 Task: Search for specific events in the Outlook calendar using the search bar.
Action: Mouse moved to (23, 78)
Screenshot: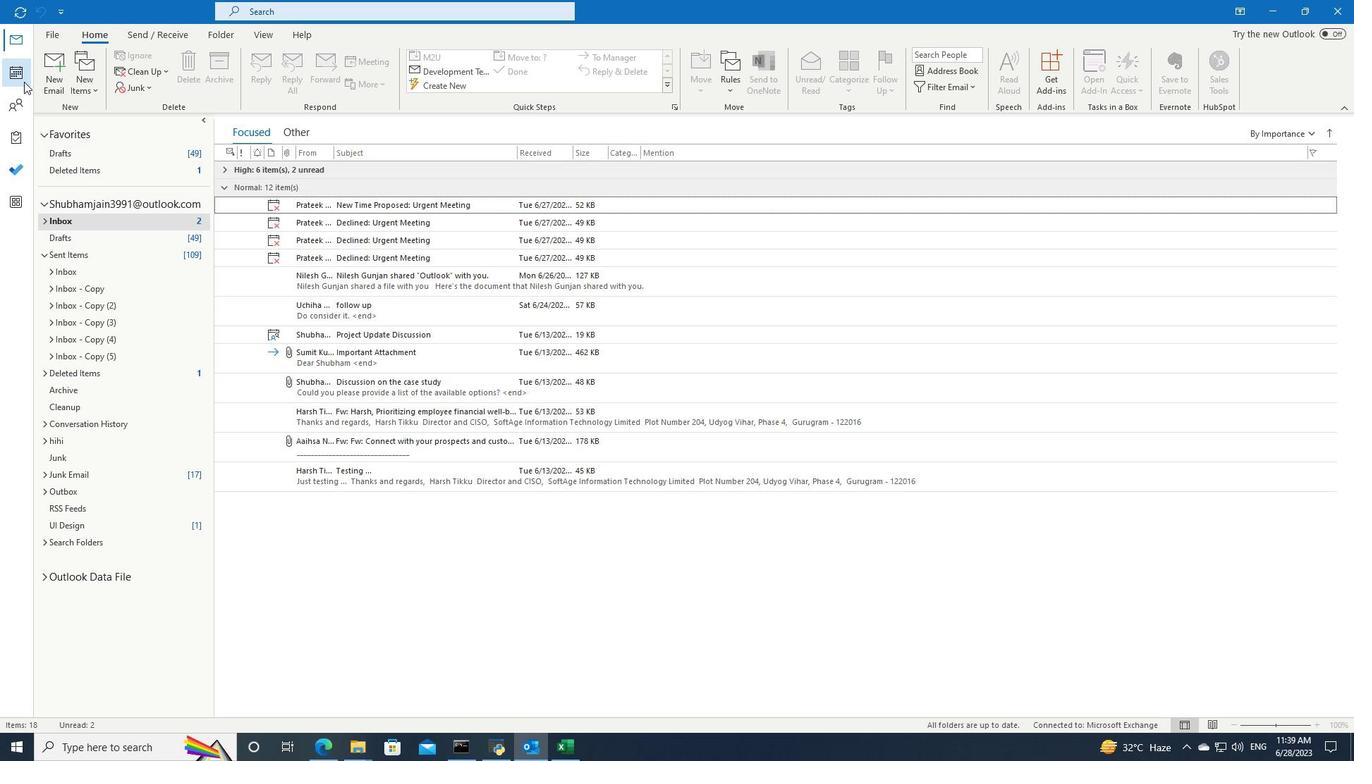 
Action: Mouse pressed left at (23, 78)
Screenshot: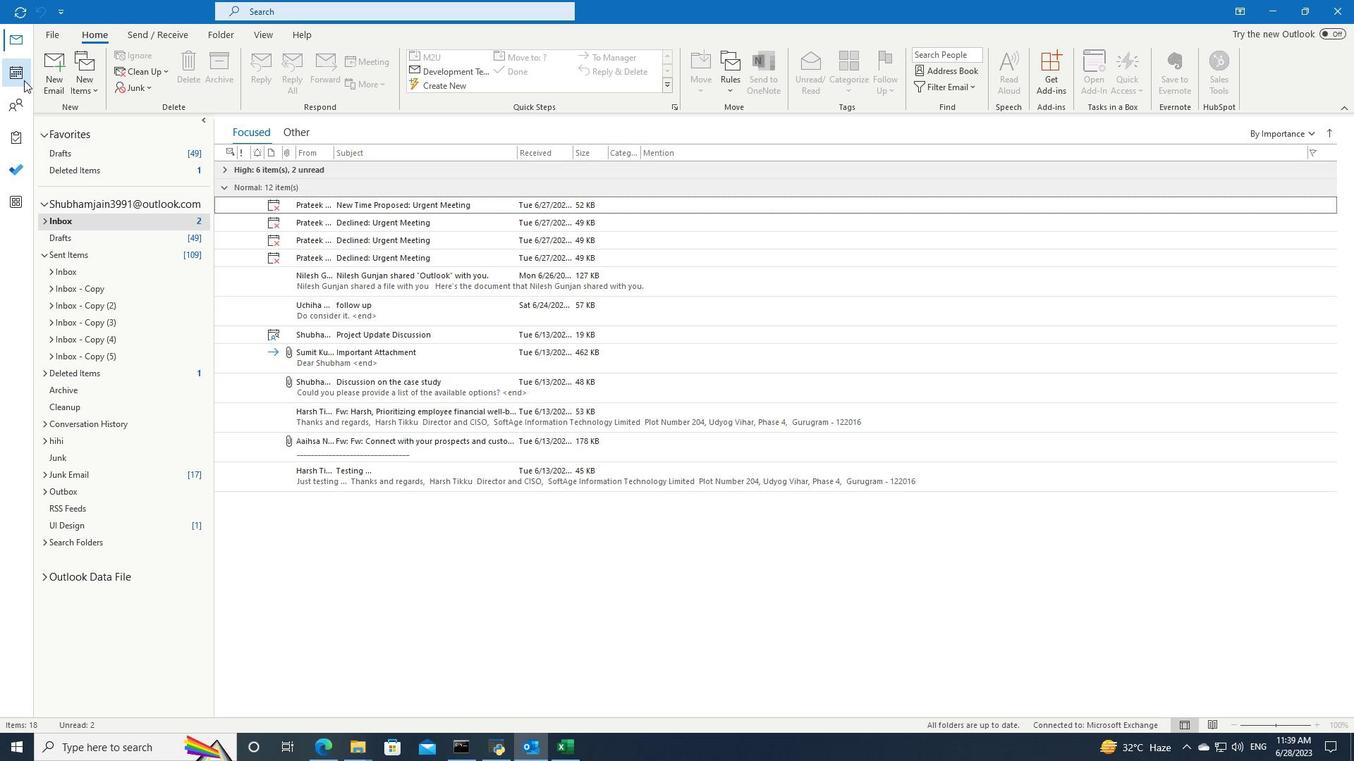 
Action: Mouse moved to (421, 13)
Screenshot: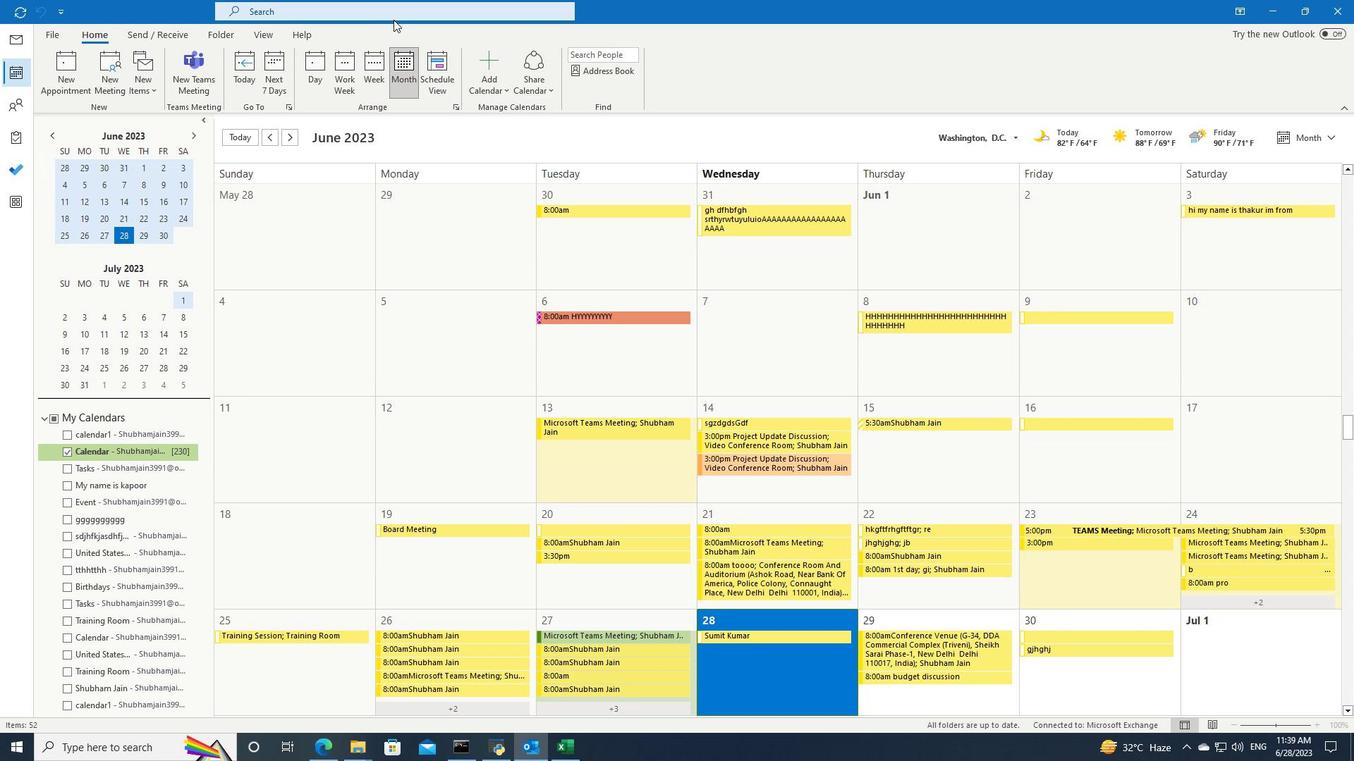 
Action: Mouse pressed left at (421, 13)
Screenshot: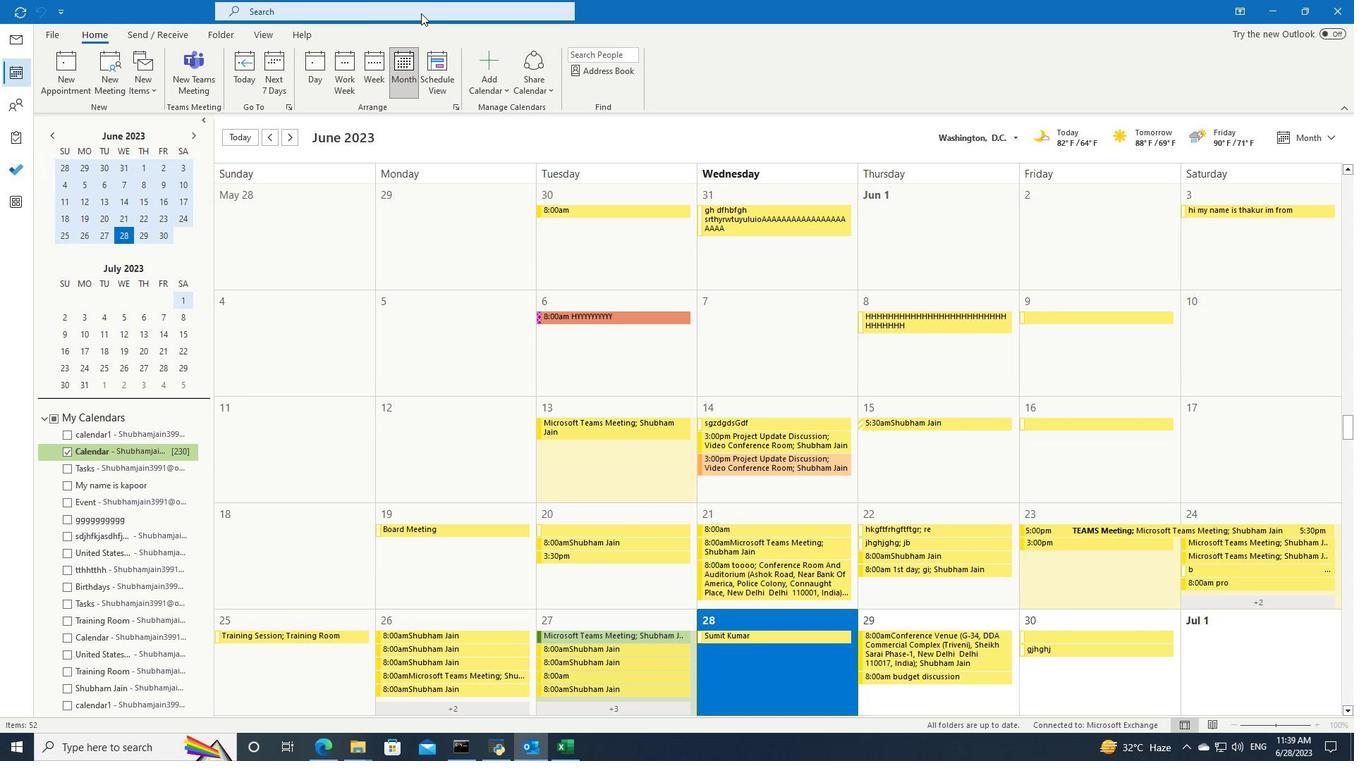 
Action: Mouse moved to (545, 9)
Screenshot: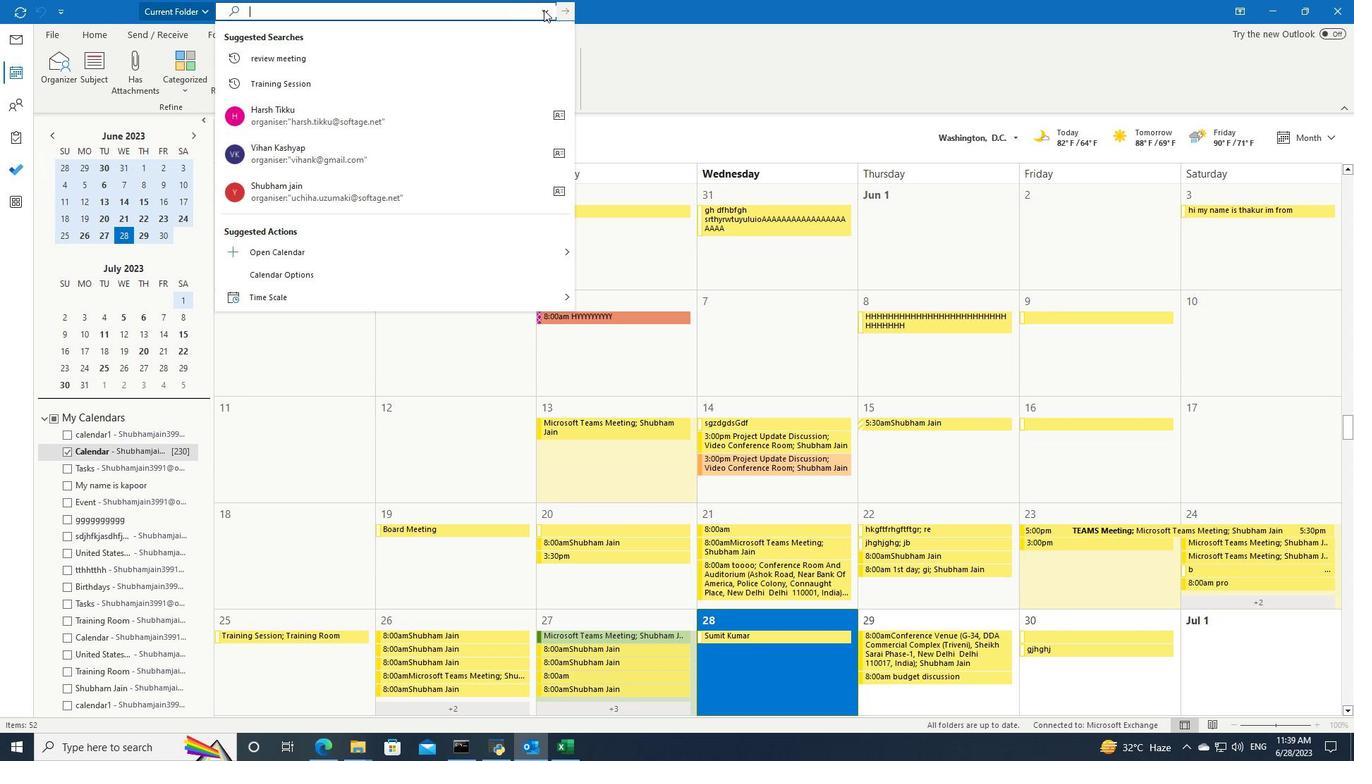 
Action: Mouse pressed left at (545, 9)
Screenshot: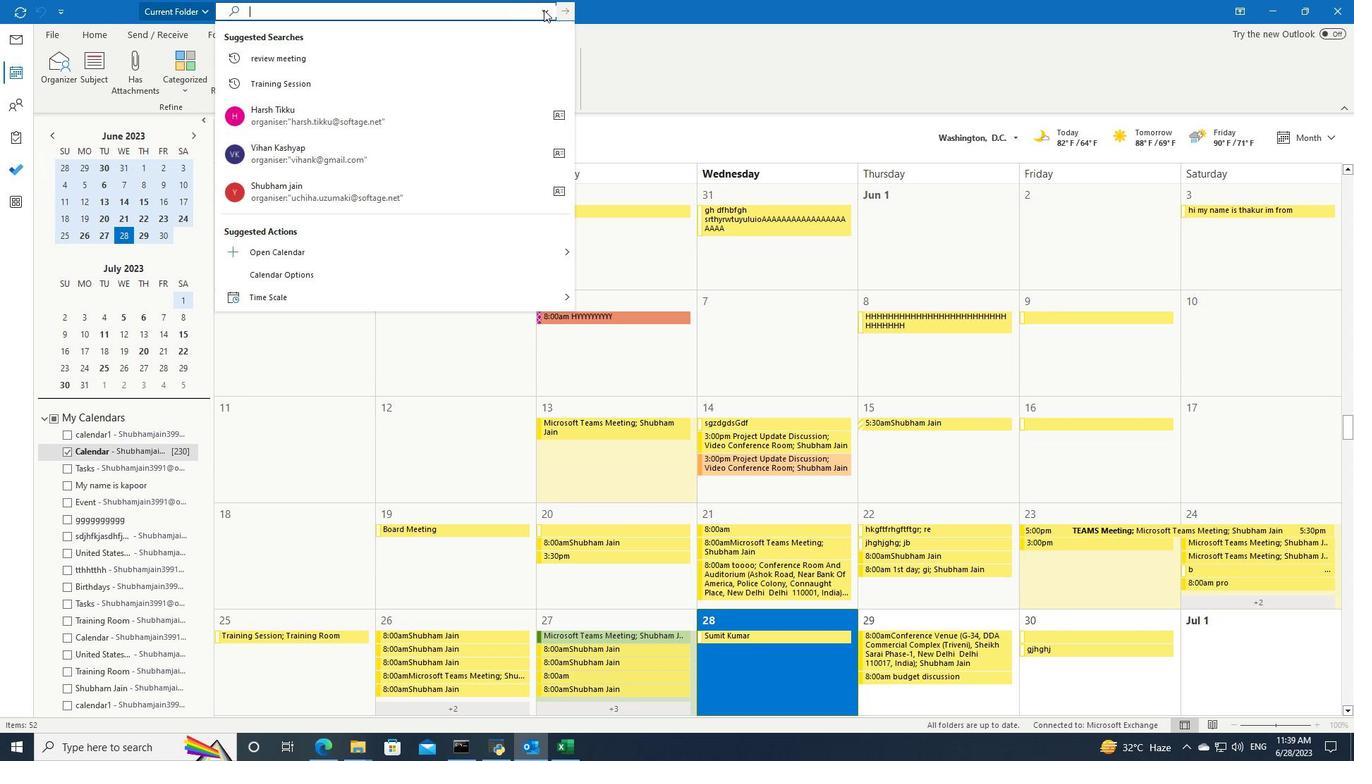 
Action: Mouse moved to (552, 39)
Screenshot: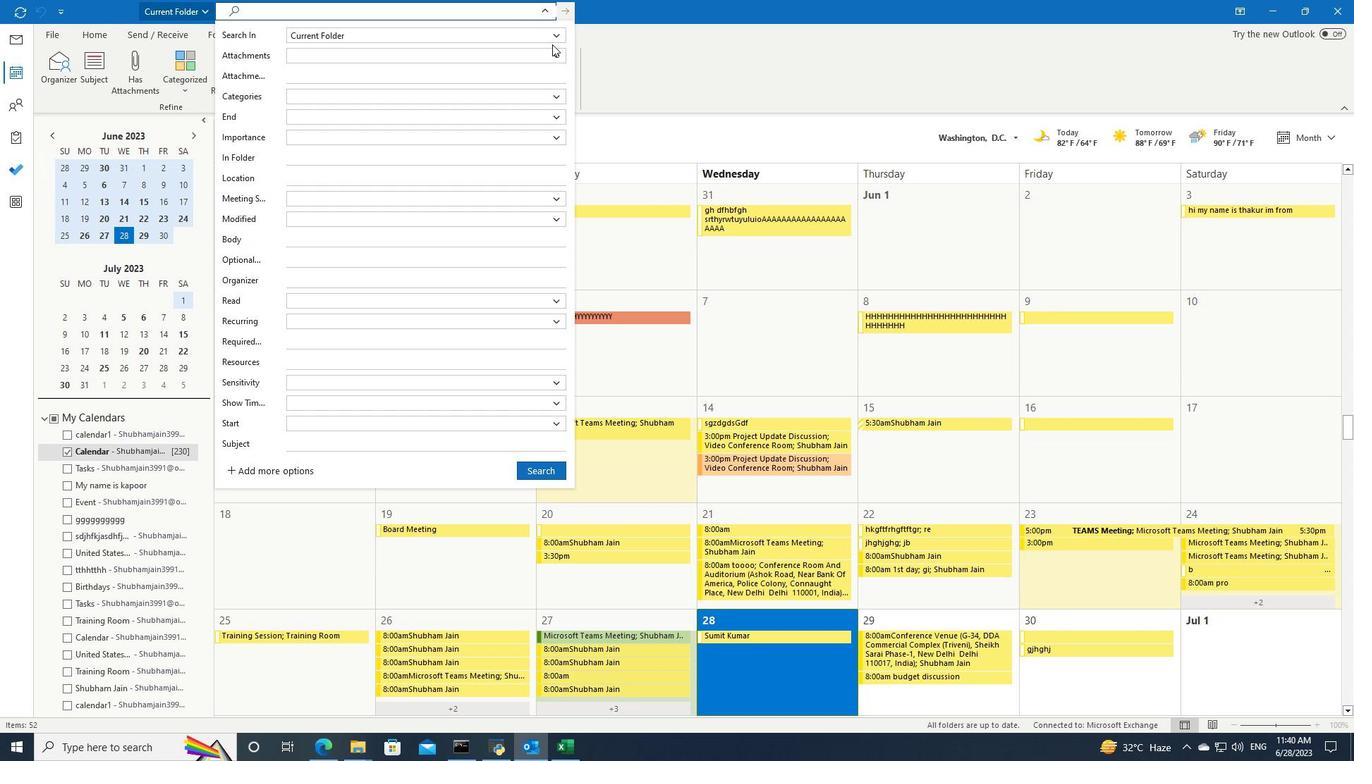 
Action: Mouse pressed left at (552, 39)
Screenshot: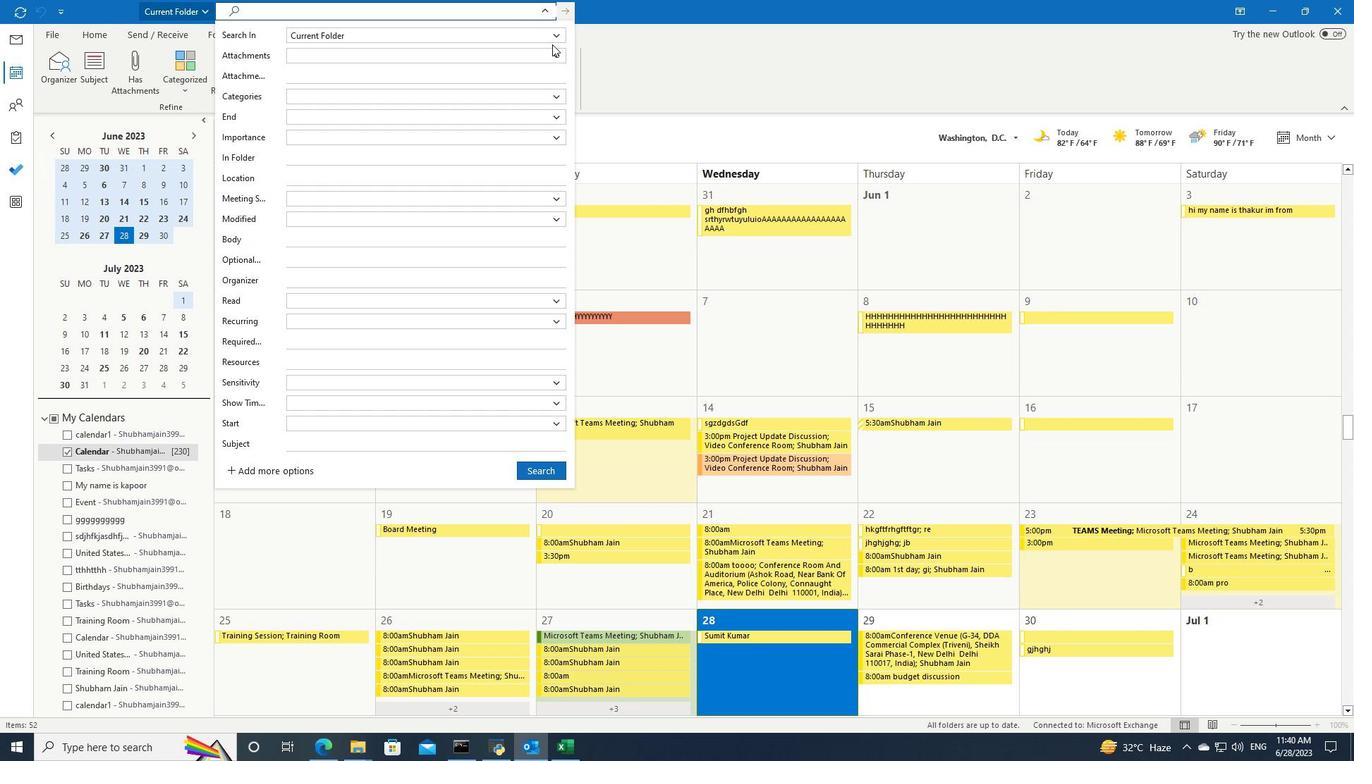 
Action: Mouse moved to (529, 71)
Screenshot: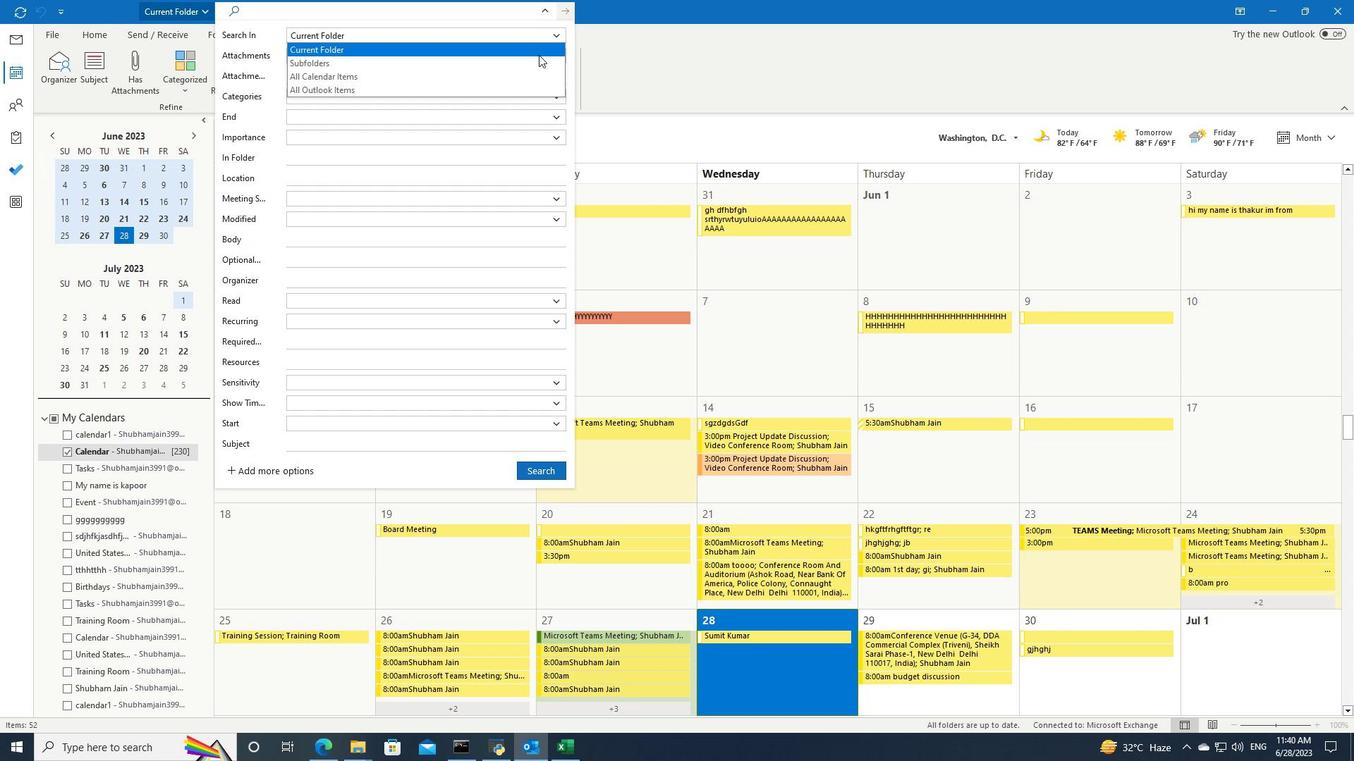 
Action: Mouse pressed left at (529, 71)
Screenshot: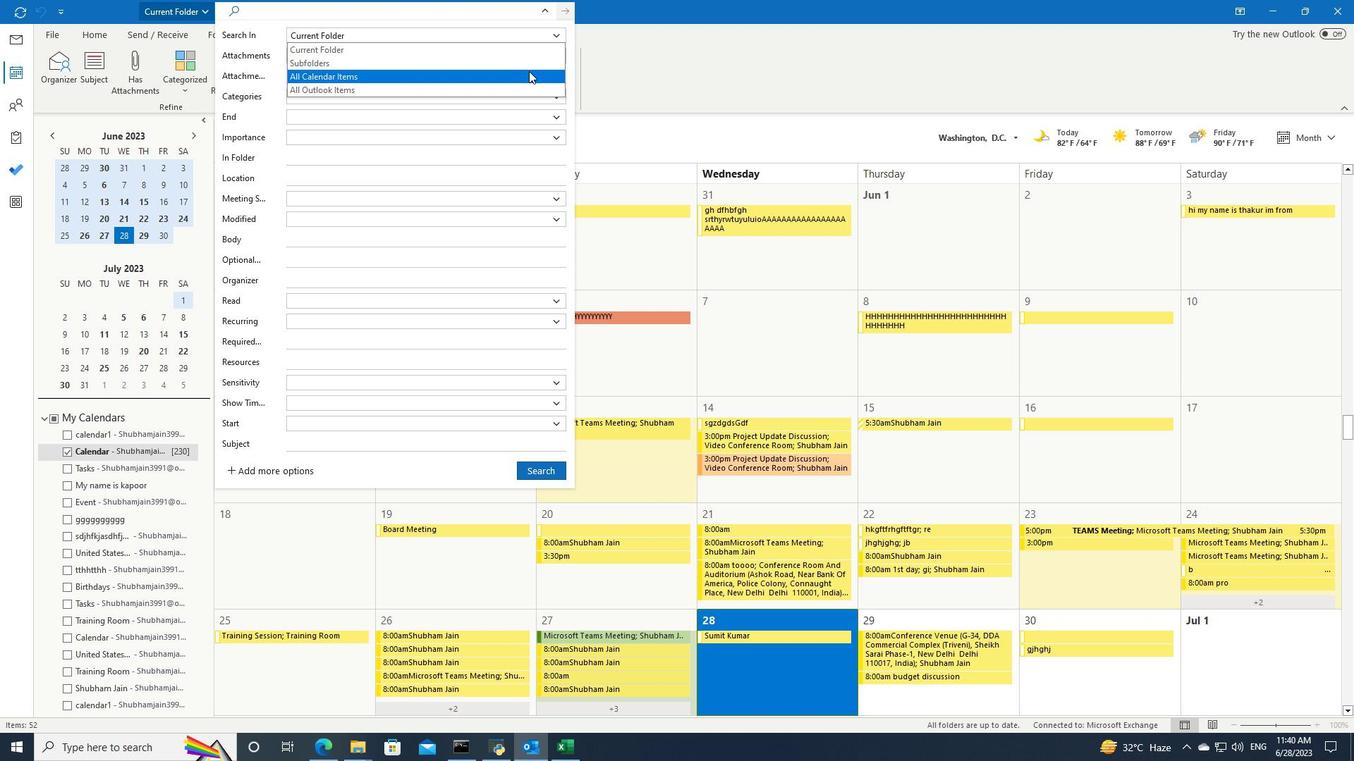 
Action: Mouse moved to (543, 15)
Screenshot: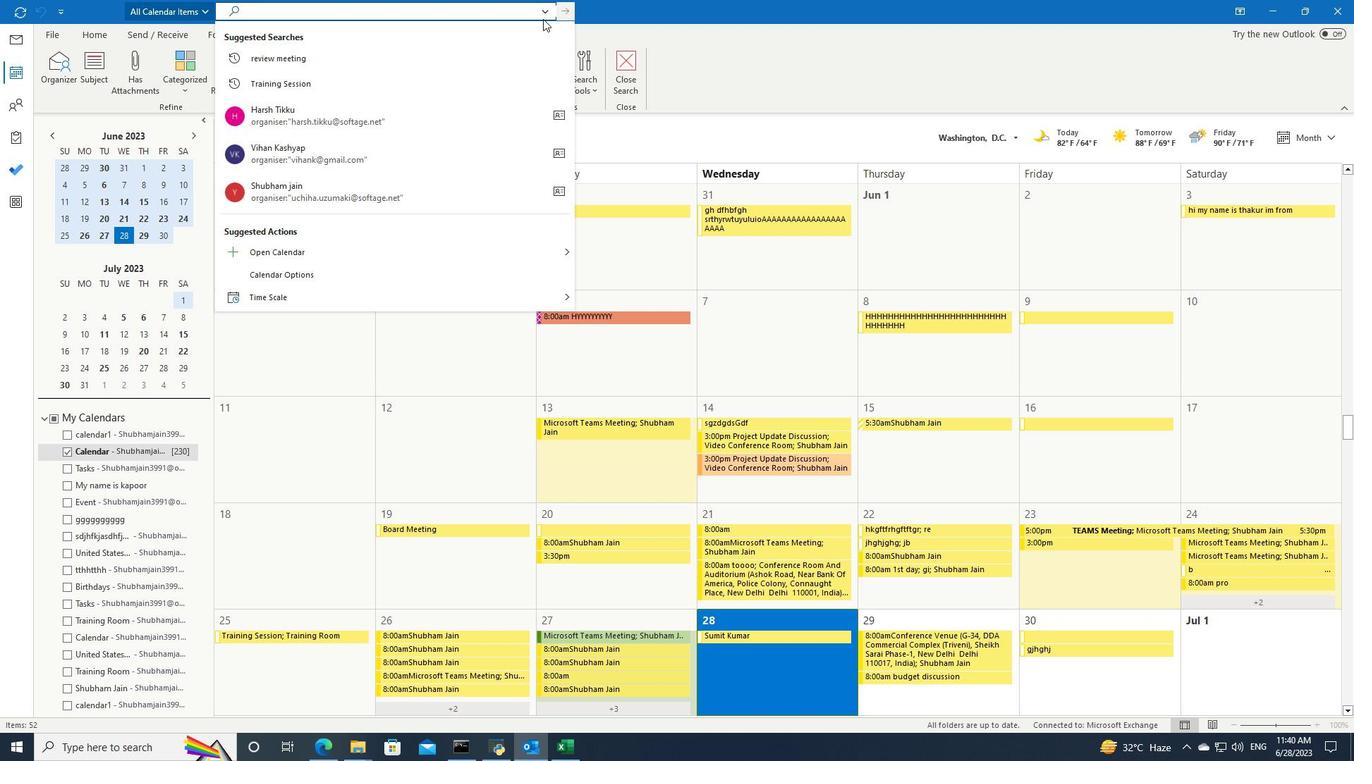 
Action: Mouse pressed left at (543, 15)
Screenshot: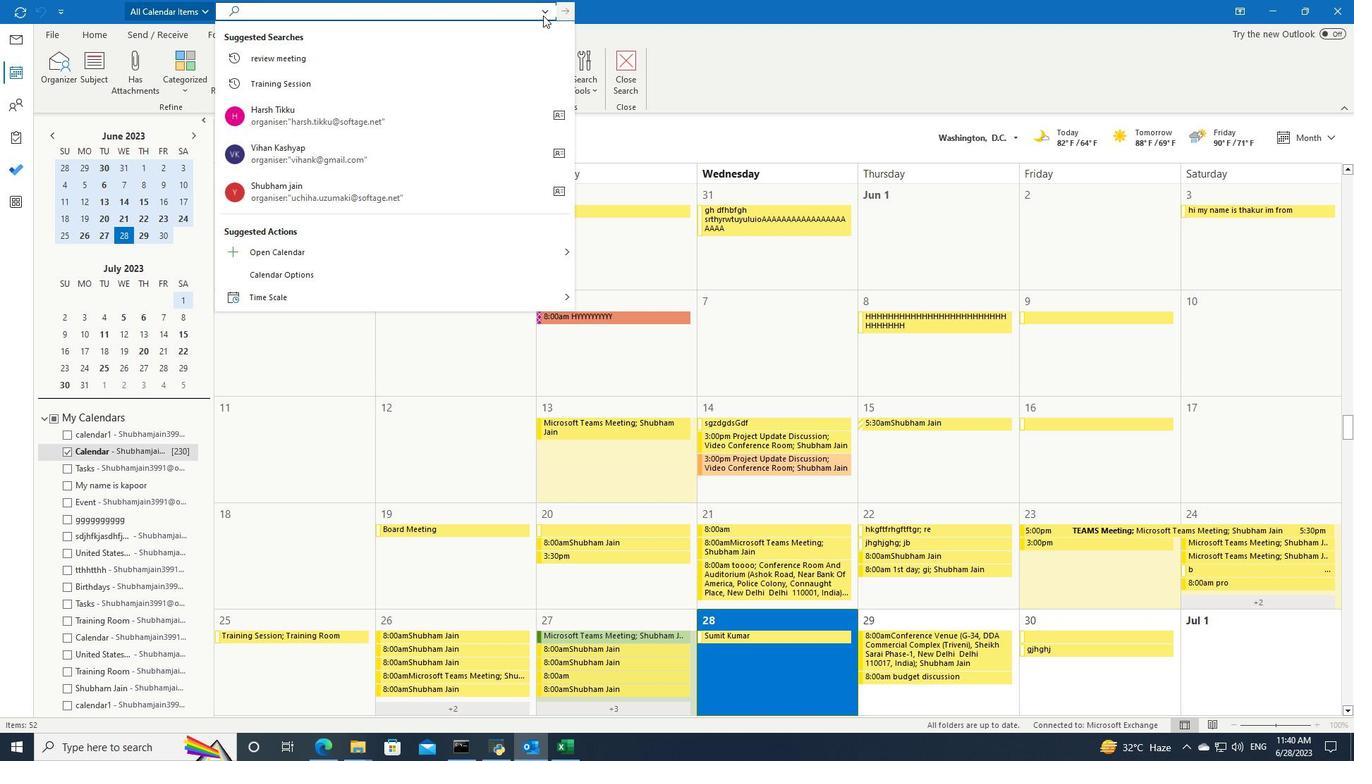 
Action: Mouse moved to (557, 380)
Screenshot: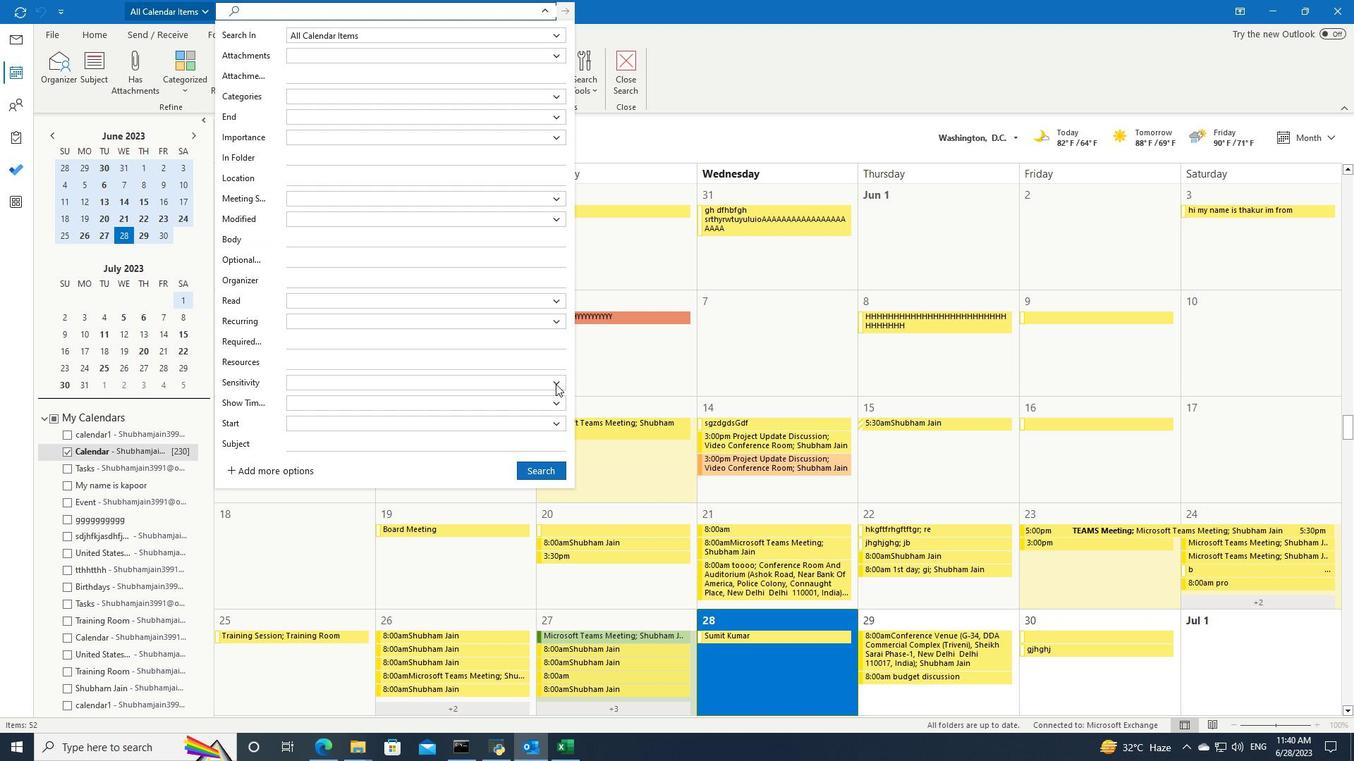 
Action: Mouse pressed left at (557, 380)
Screenshot: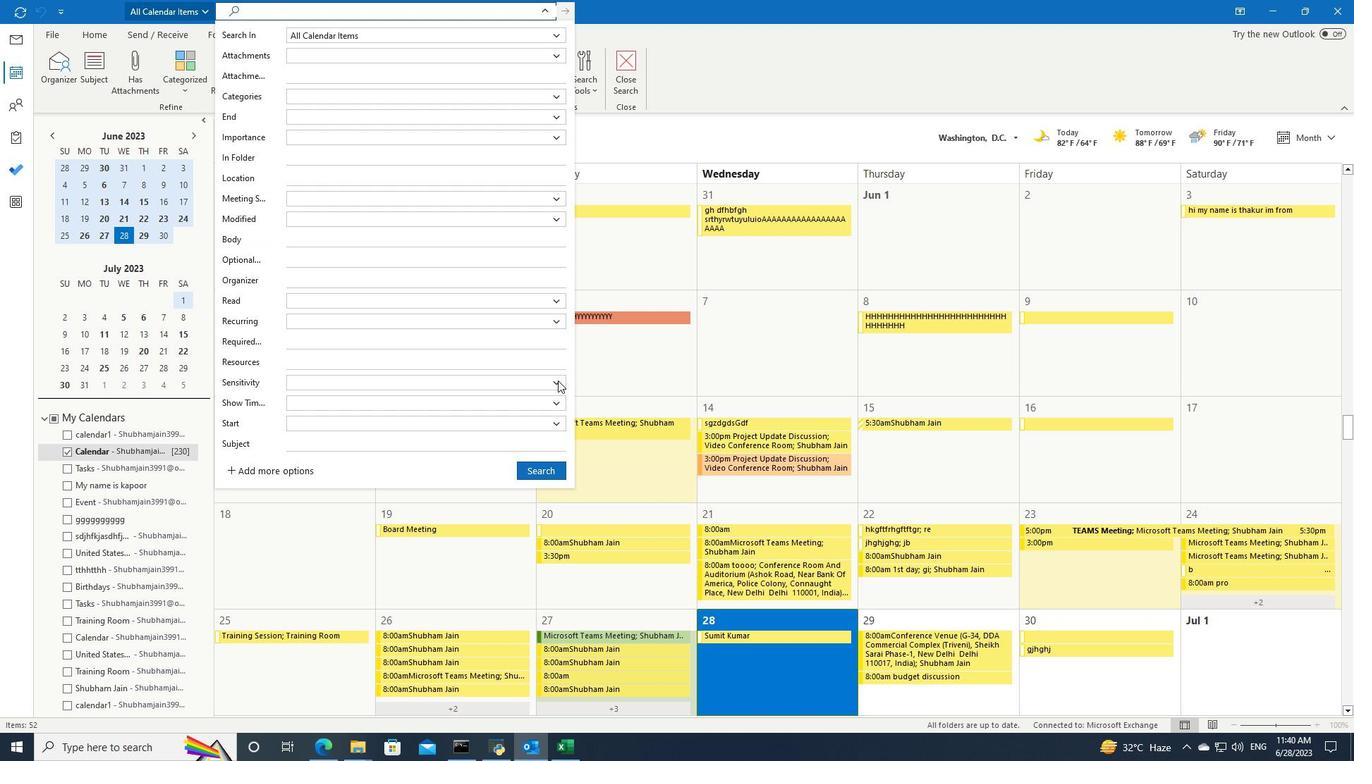 
Action: Mouse moved to (526, 423)
Screenshot: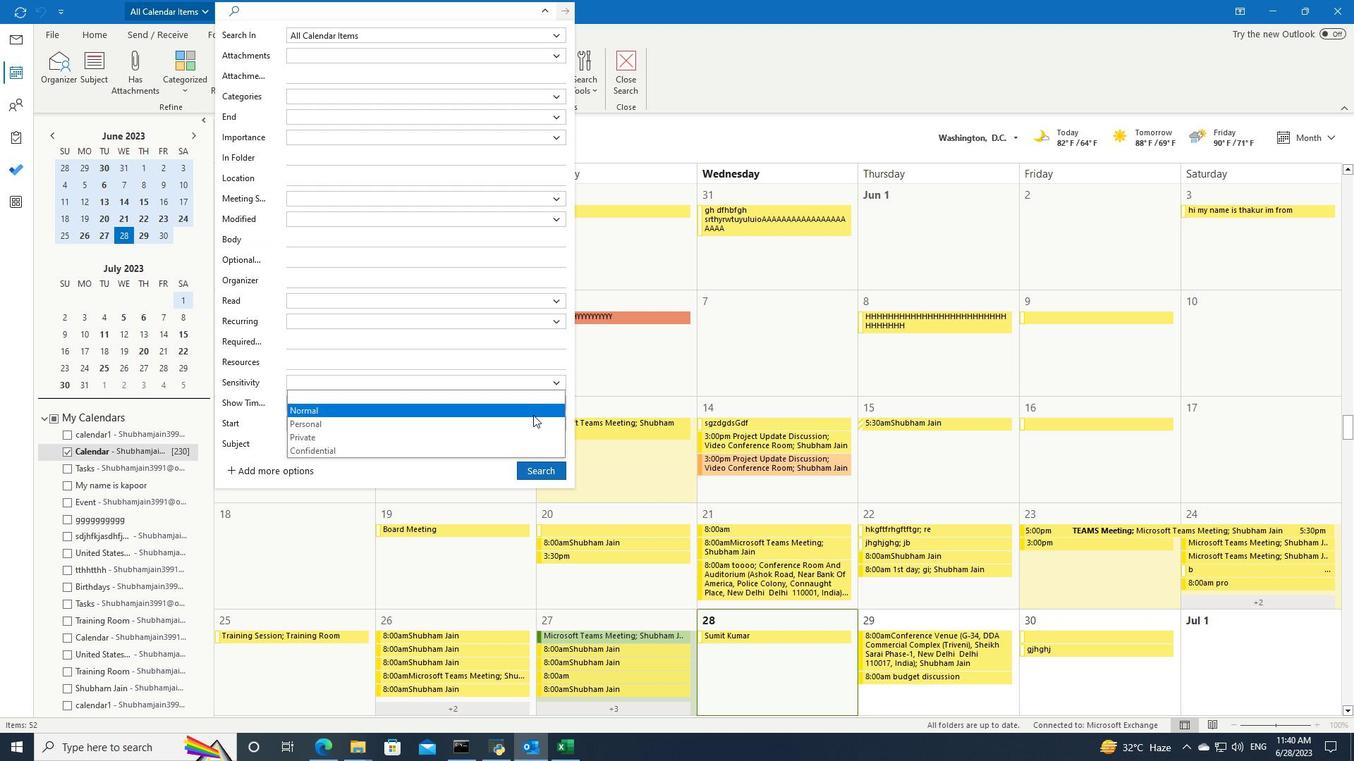 
Action: Mouse pressed left at (526, 423)
Screenshot: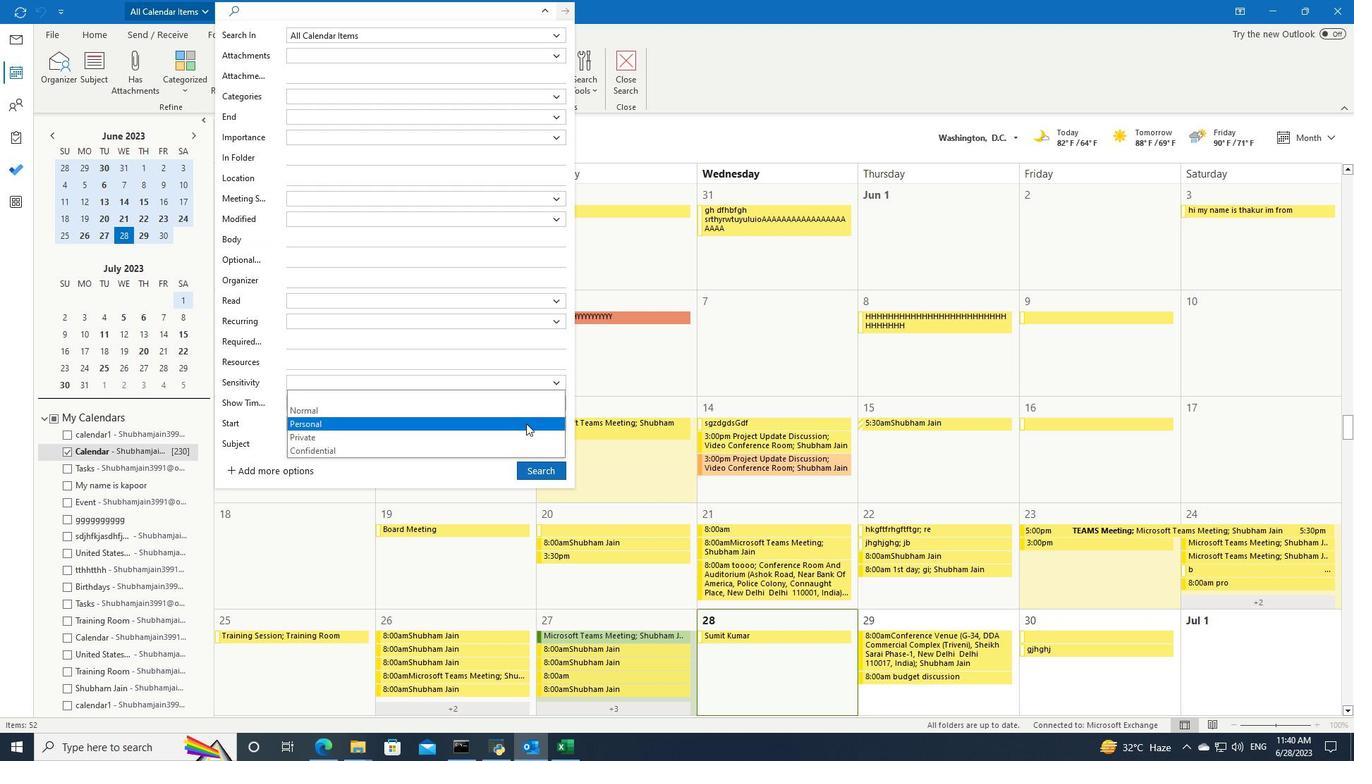 
Action: Mouse moved to (533, 470)
Screenshot: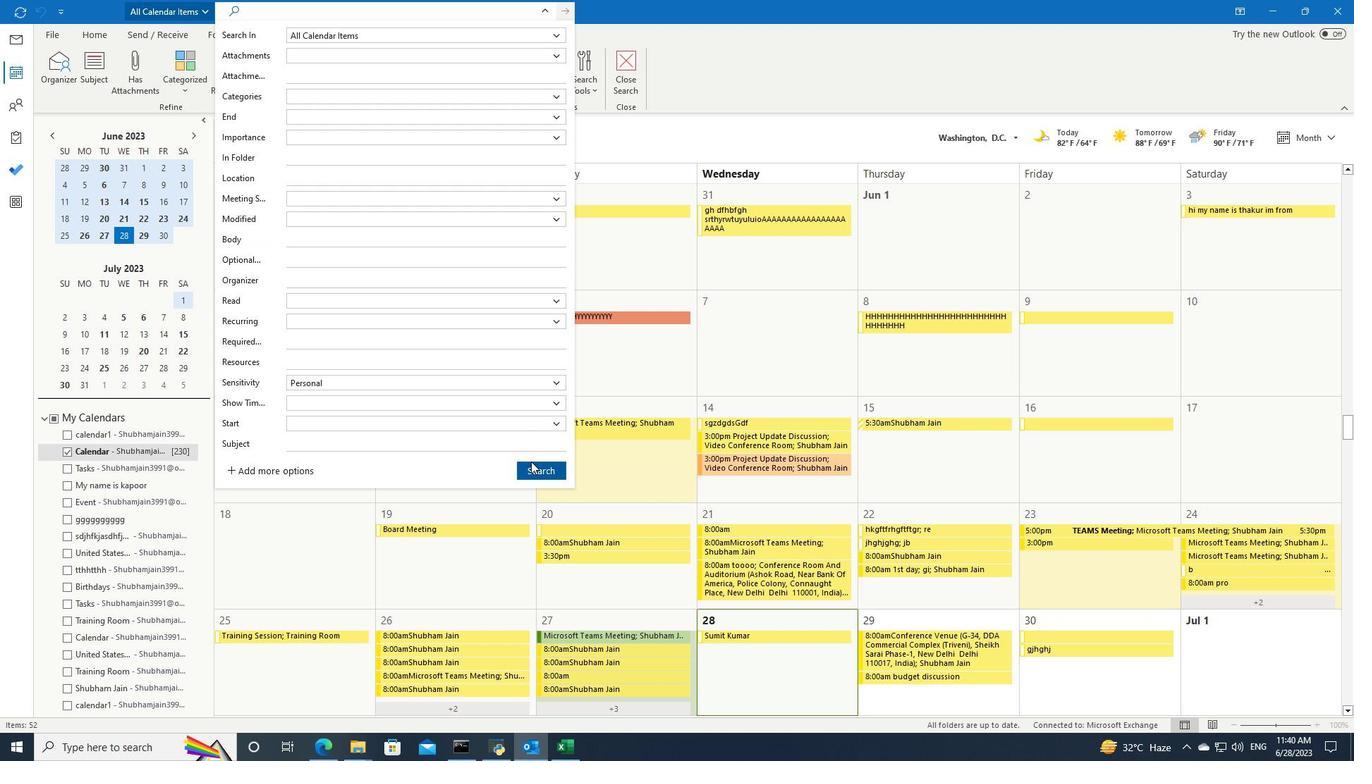 
Action: Mouse pressed left at (533, 470)
Screenshot: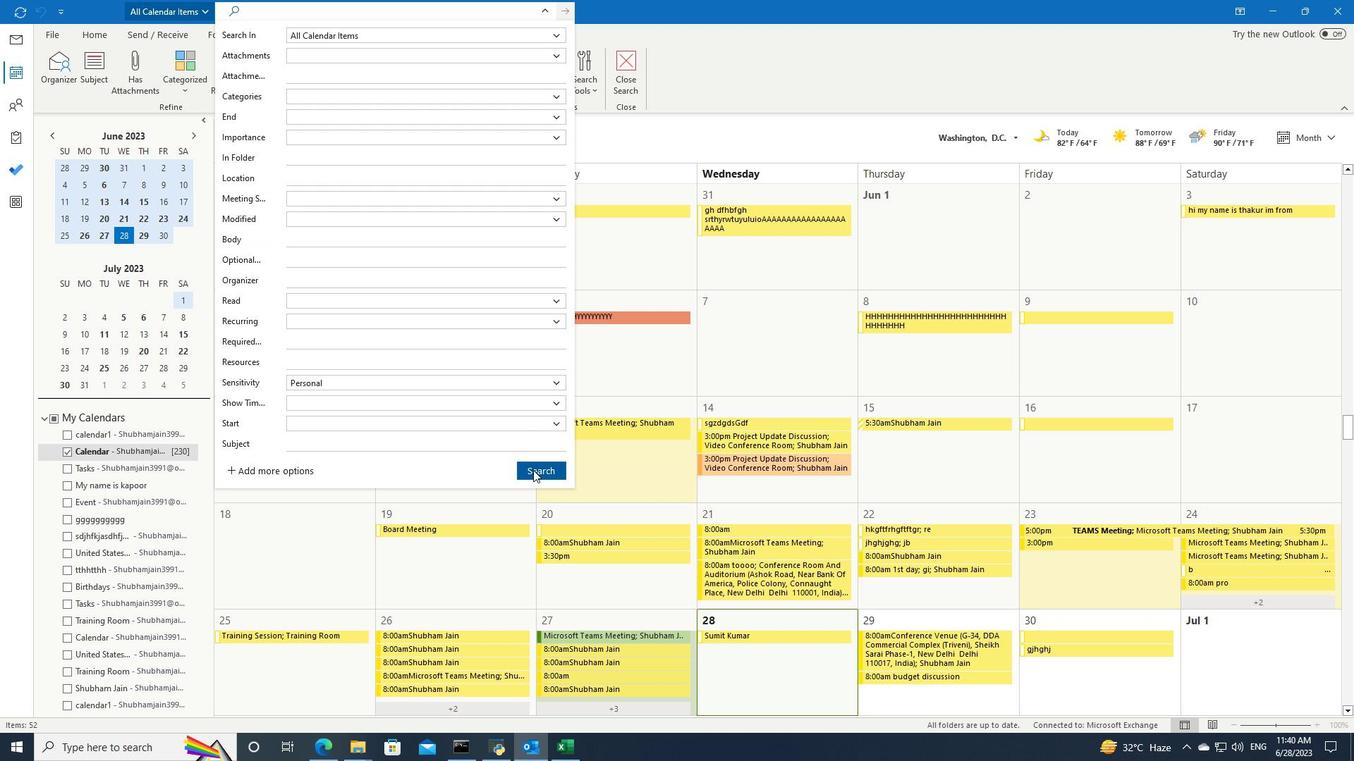 
